 Task: Look for products in the category "Champagne & Sparkling Wine" from Fruzzo only.
Action: Mouse moved to (807, 266)
Screenshot: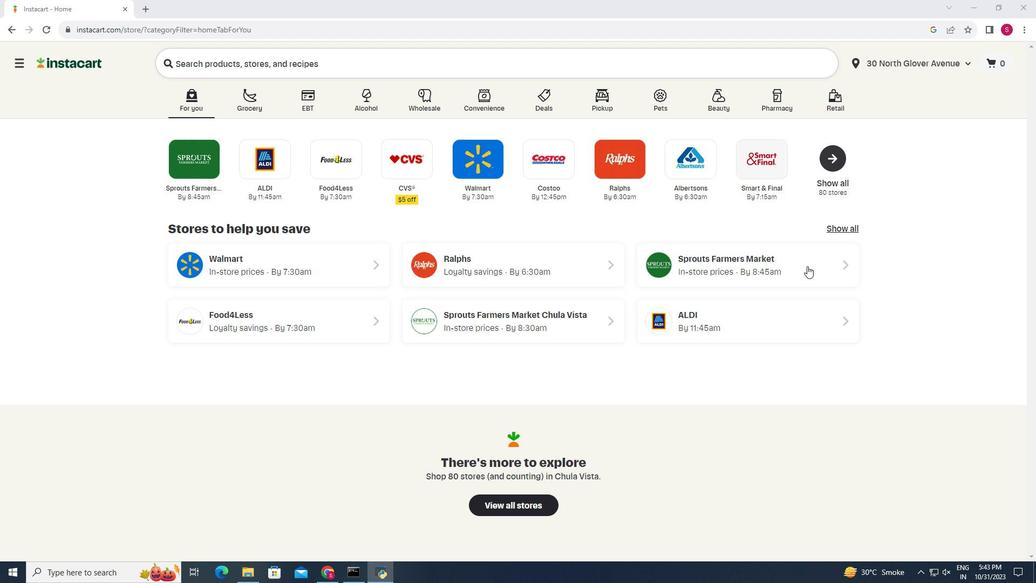 
Action: Mouse pressed left at (807, 266)
Screenshot: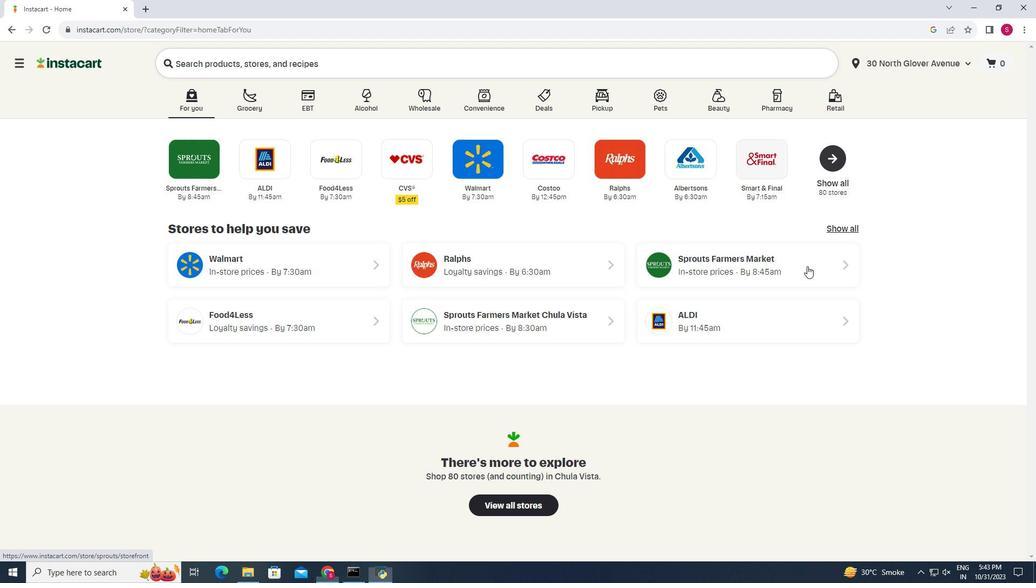 
Action: Mouse moved to (61, 548)
Screenshot: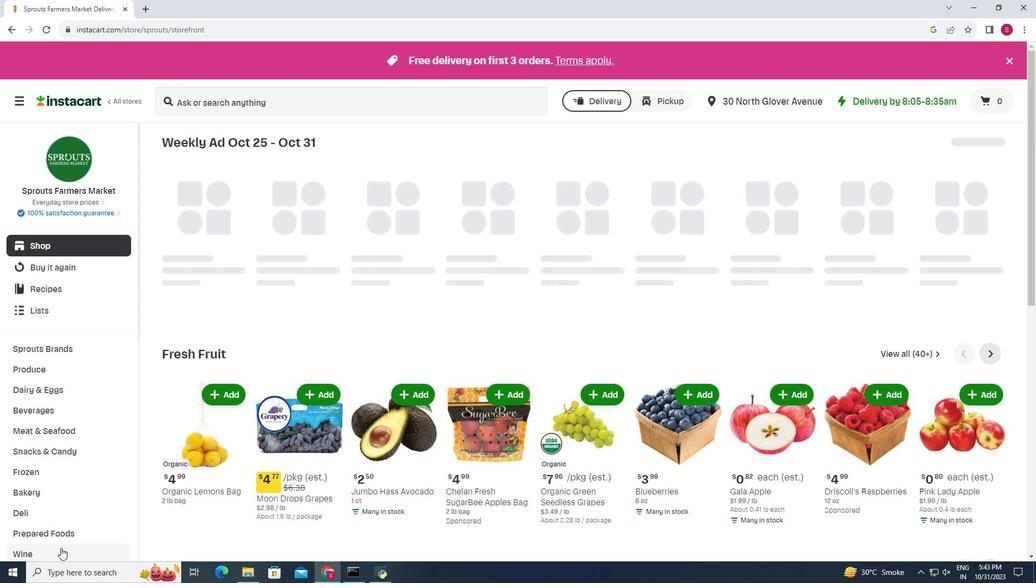 
Action: Mouse pressed left at (61, 548)
Screenshot: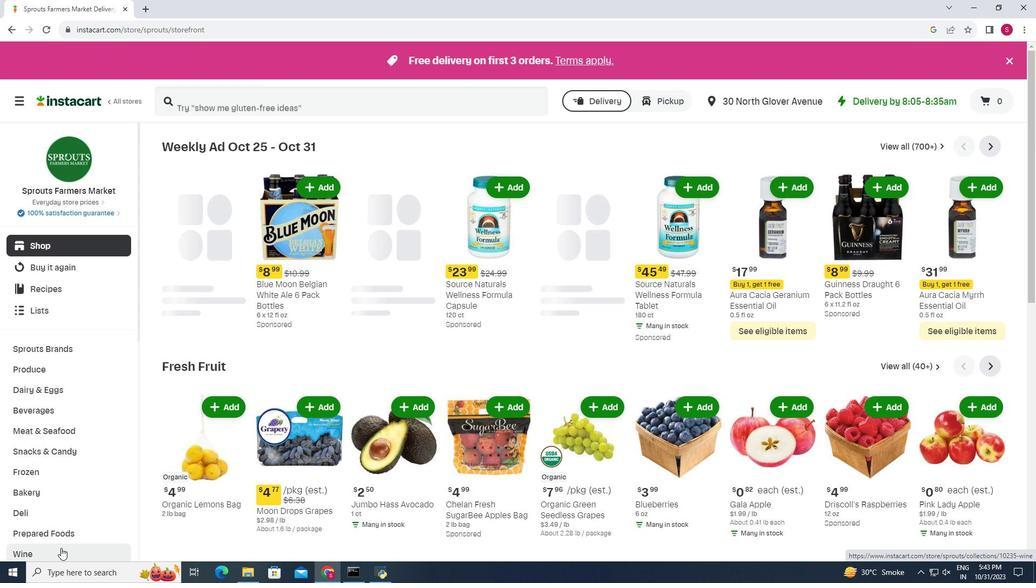 
Action: Mouse moved to (378, 171)
Screenshot: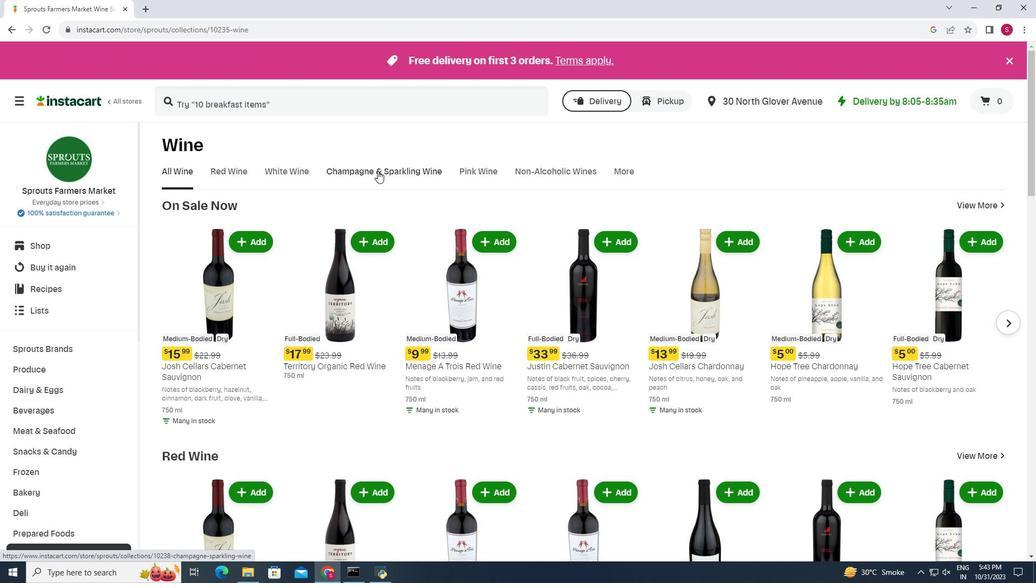 
Action: Mouse pressed left at (378, 171)
Screenshot: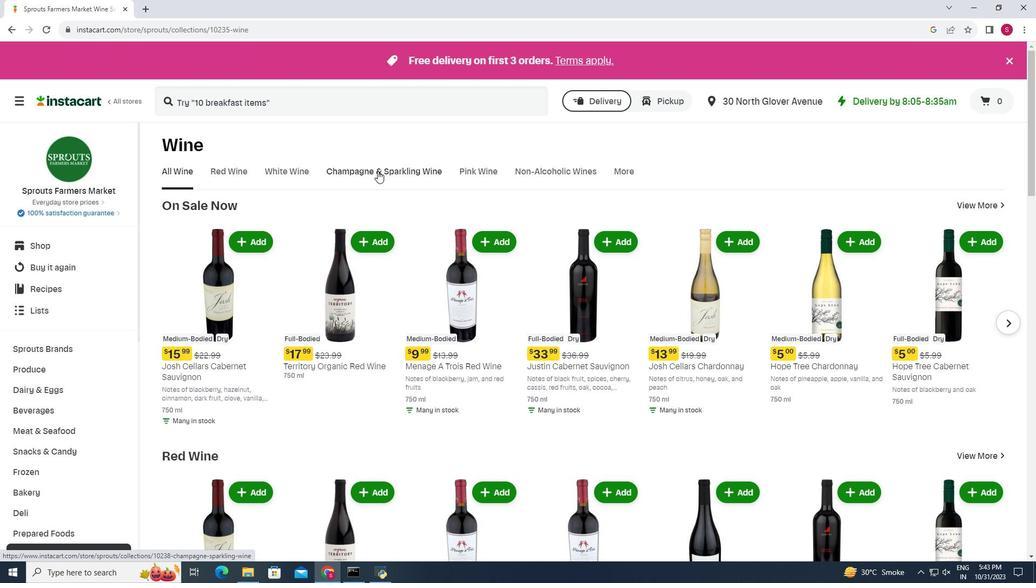
Action: Mouse moved to (267, 261)
Screenshot: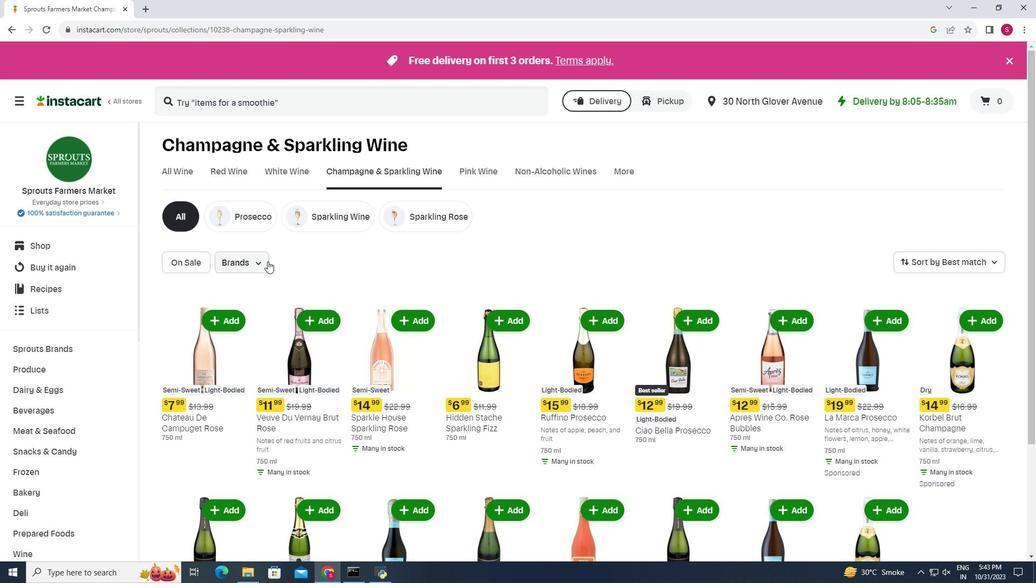 
Action: Mouse pressed left at (267, 261)
Screenshot: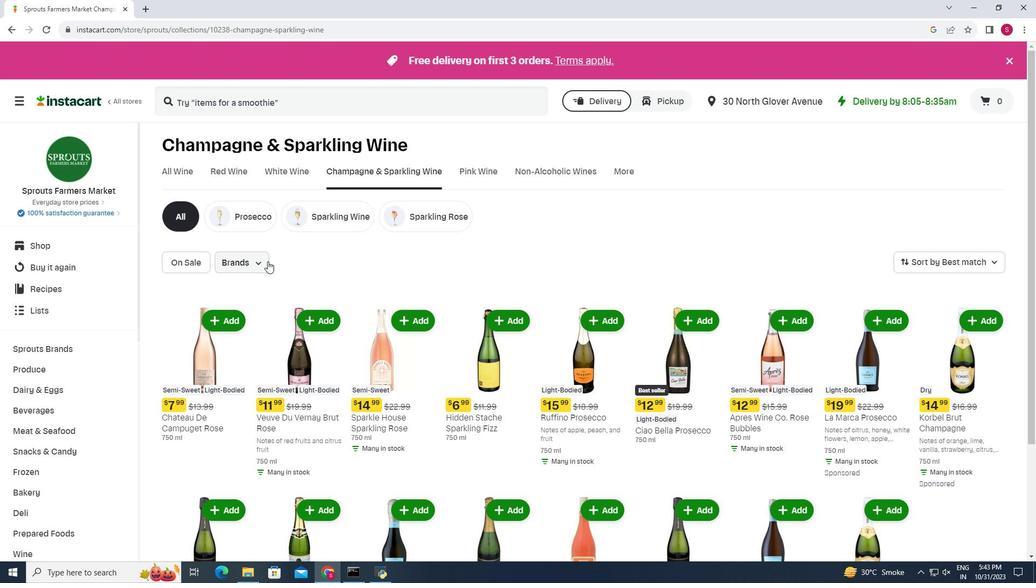 
Action: Mouse moved to (255, 313)
Screenshot: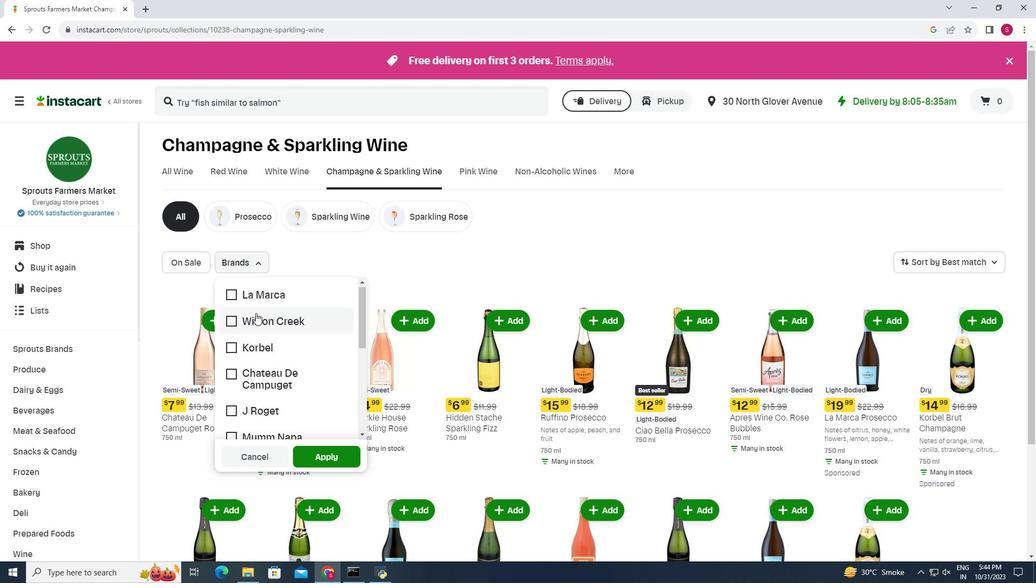
Action: Mouse scrolled (255, 312) with delta (0, 0)
Screenshot: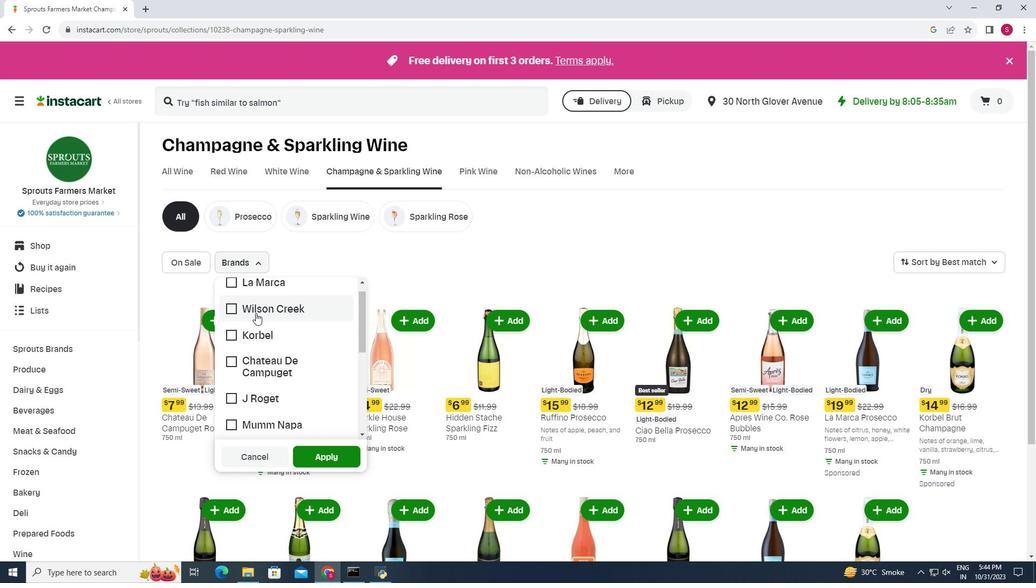 
Action: Mouse scrolled (255, 312) with delta (0, 0)
Screenshot: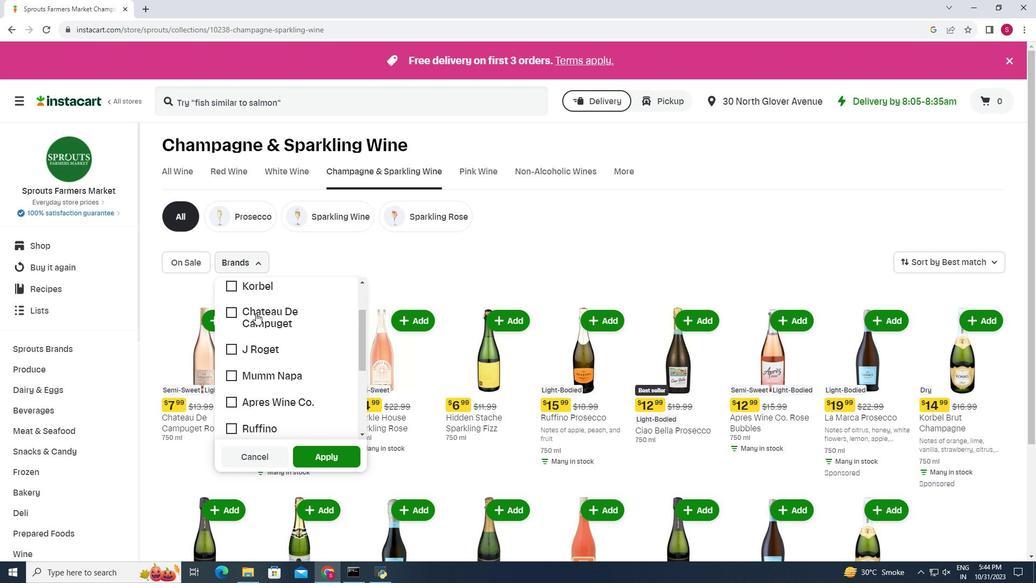 
Action: Mouse scrolled (255, 312) with delta (0, 0)
Screenshot: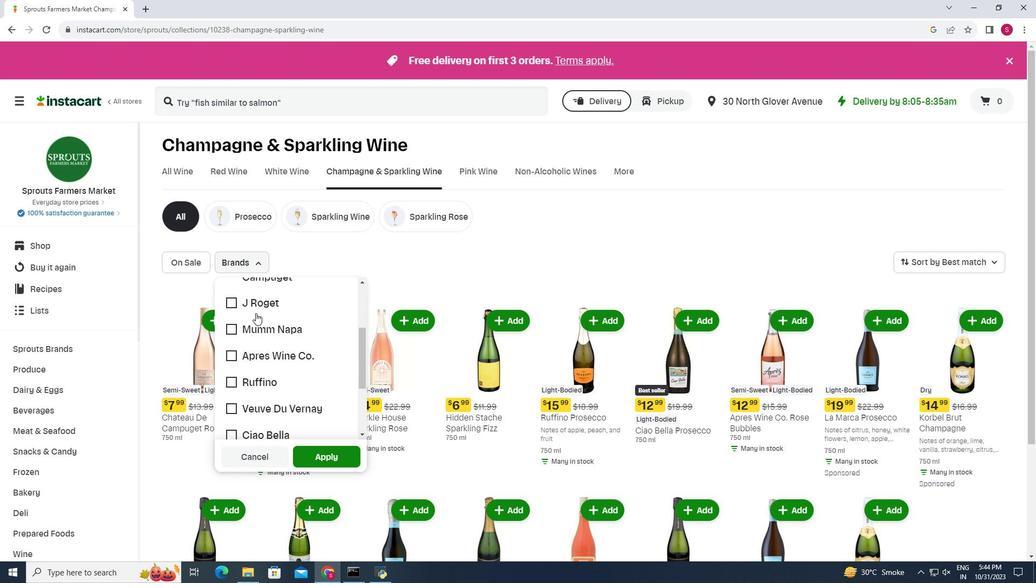 
Action: Mouse scrolled (255, 312) with delta (0, 0)
Screenshot: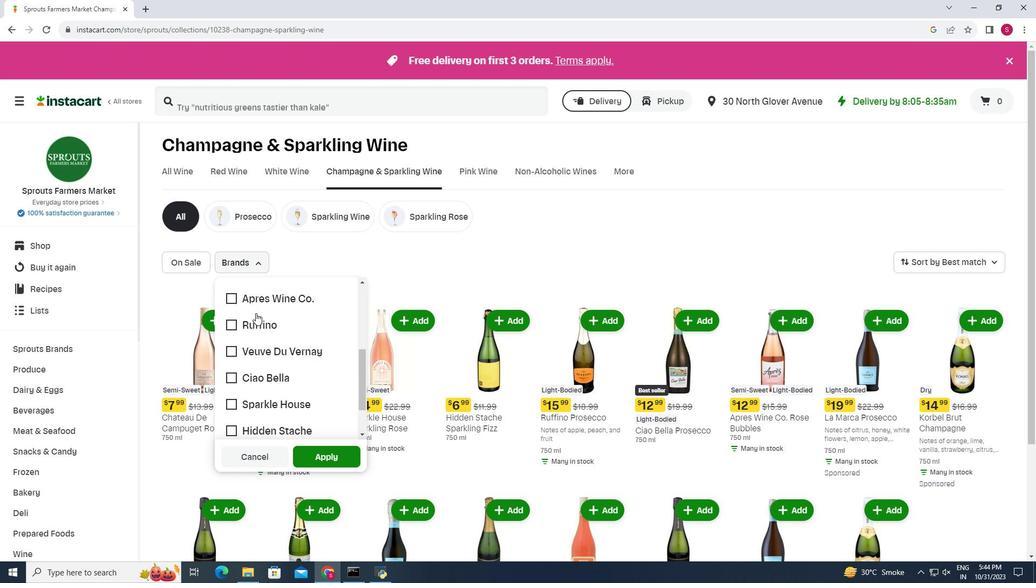 
Action: Mouse moved to (225, 402)
Screenshot: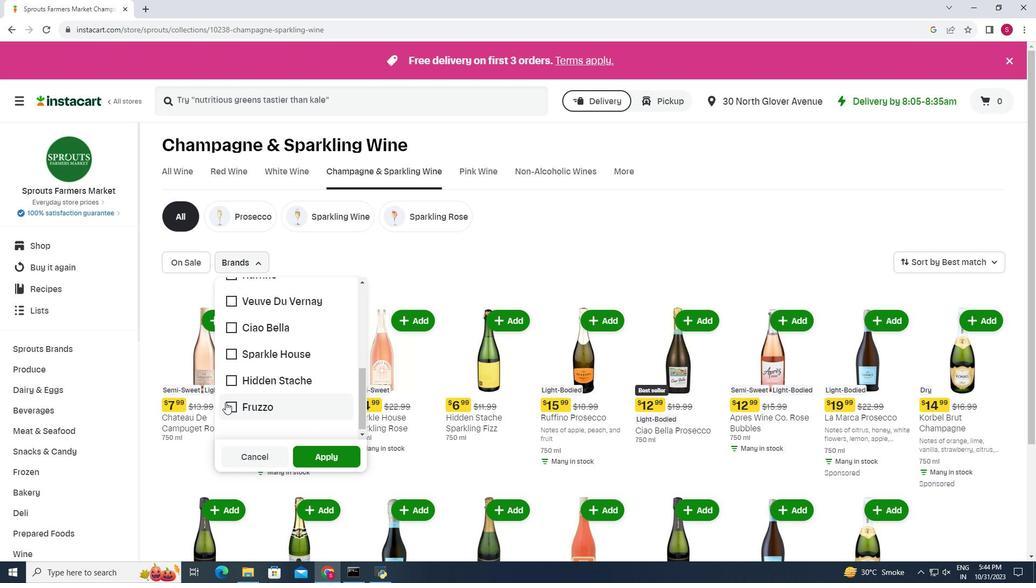 
Action: Mouse pressed left at (225, 402)
Screenshot: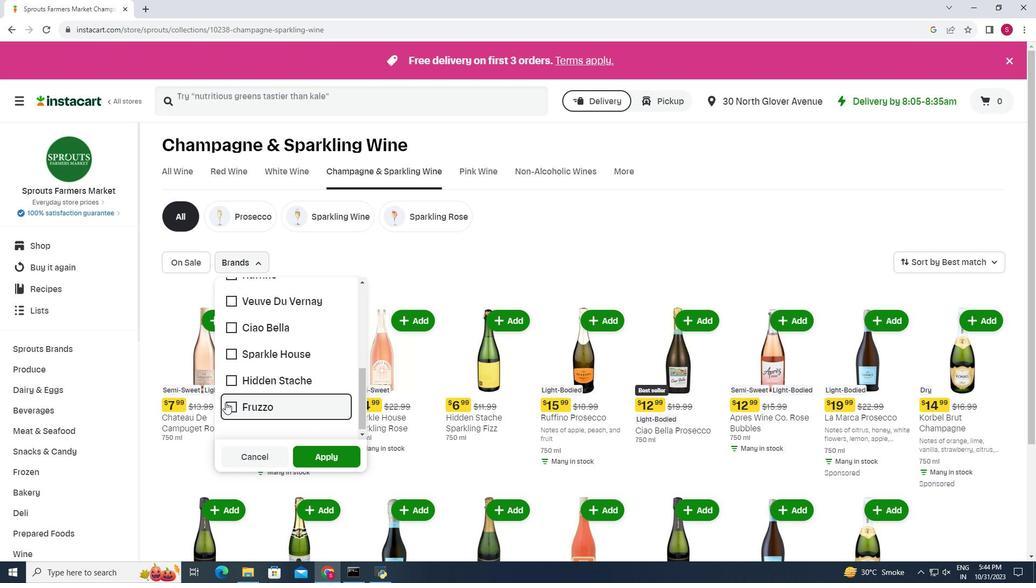 
Action: Mouse moved to (333, 454)
Screenshot: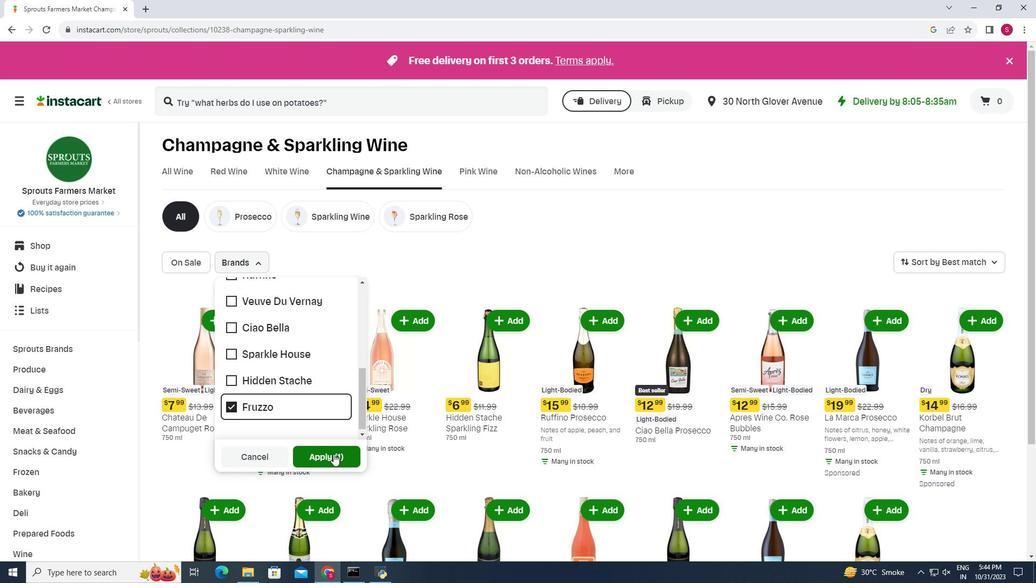 
Action: Mouse pressed left at (333, 454)
Screenshot: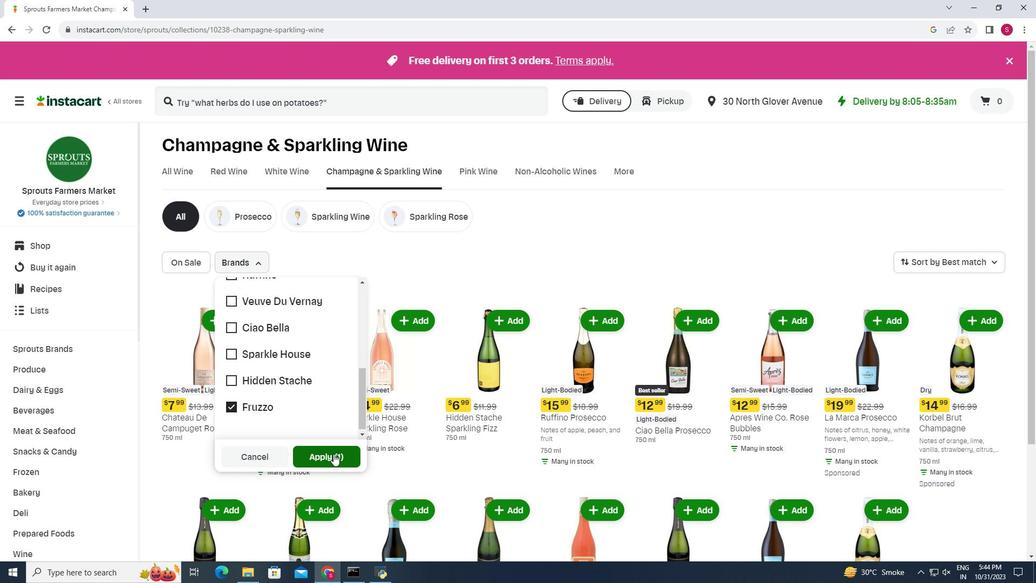
Action: Mouse moved to (448, 252)
Screenshot: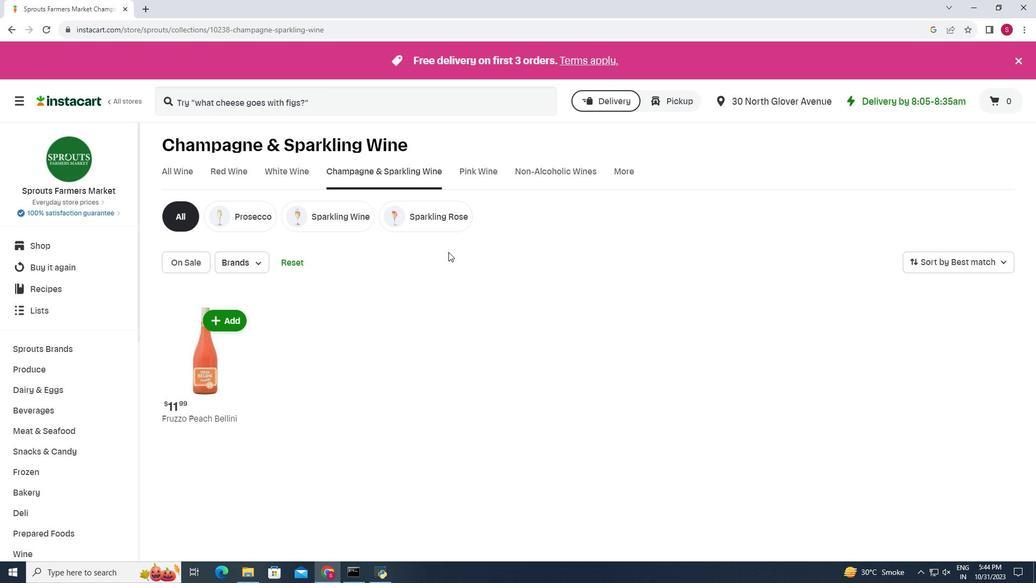 
